 Task: Select only show unread.
Action: Mouse moved to (1004, 74)
Screenshot: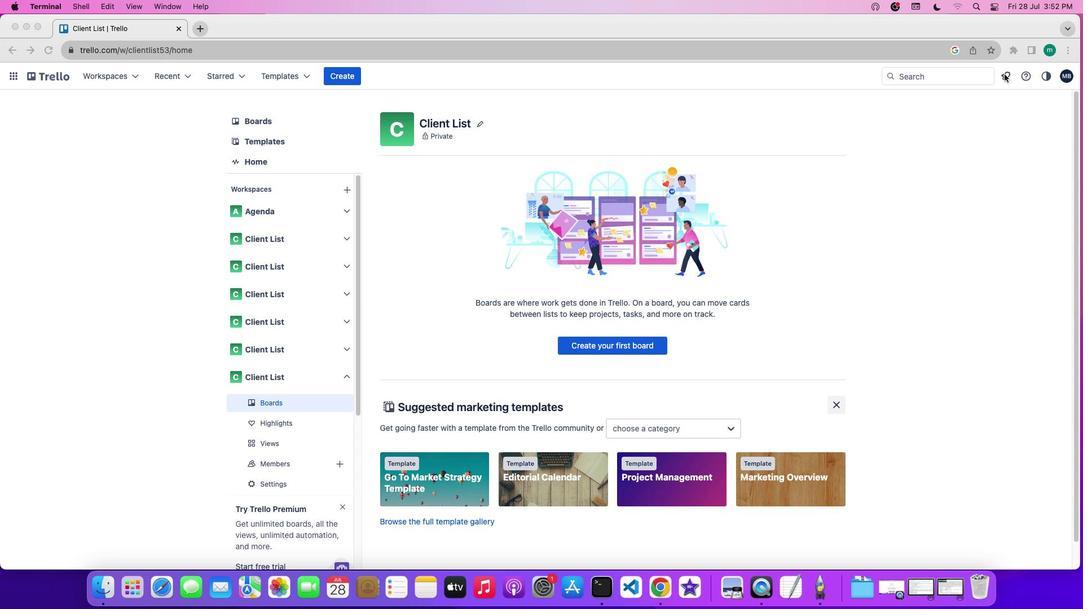 
Action: Mouse pressed left at (1004, 74)
Screenshot: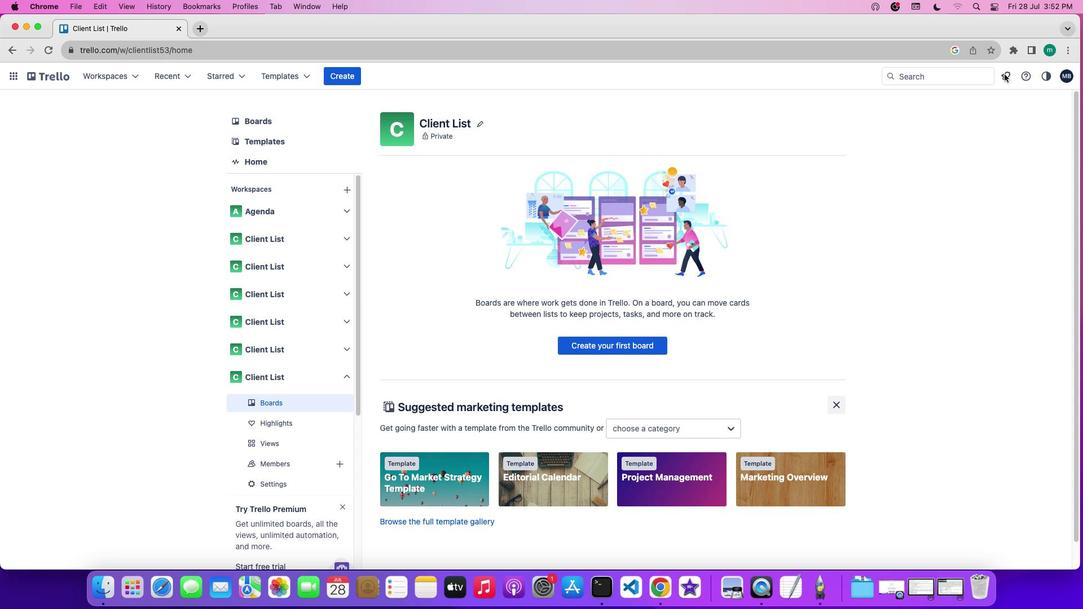 
Action: Mouse moved to (1005, 76)
Screenshot: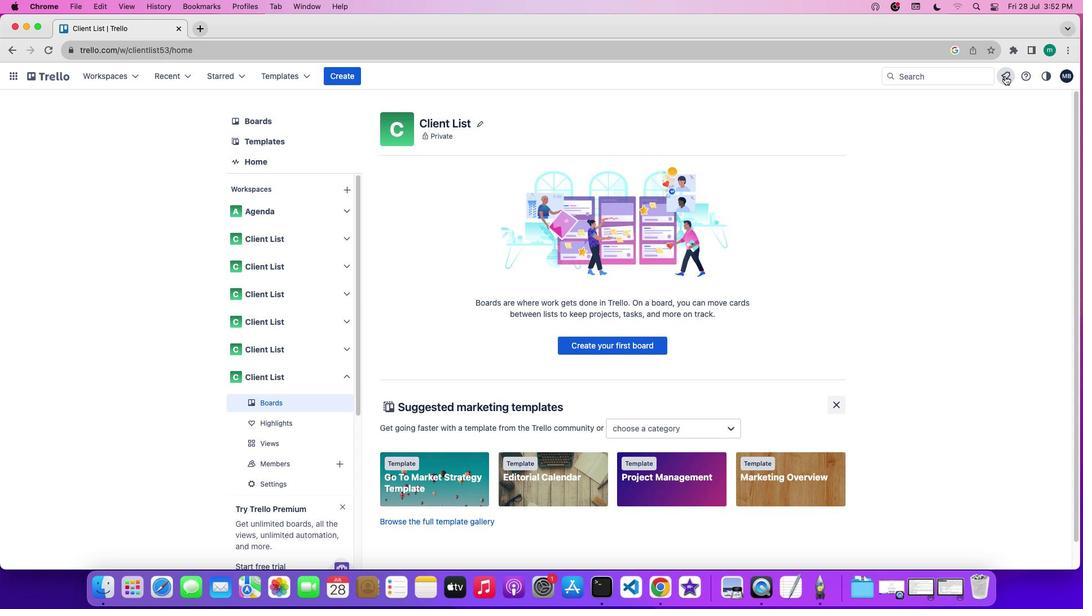 
Action: Mouse pressed left at (1005, 76)
Screenshot: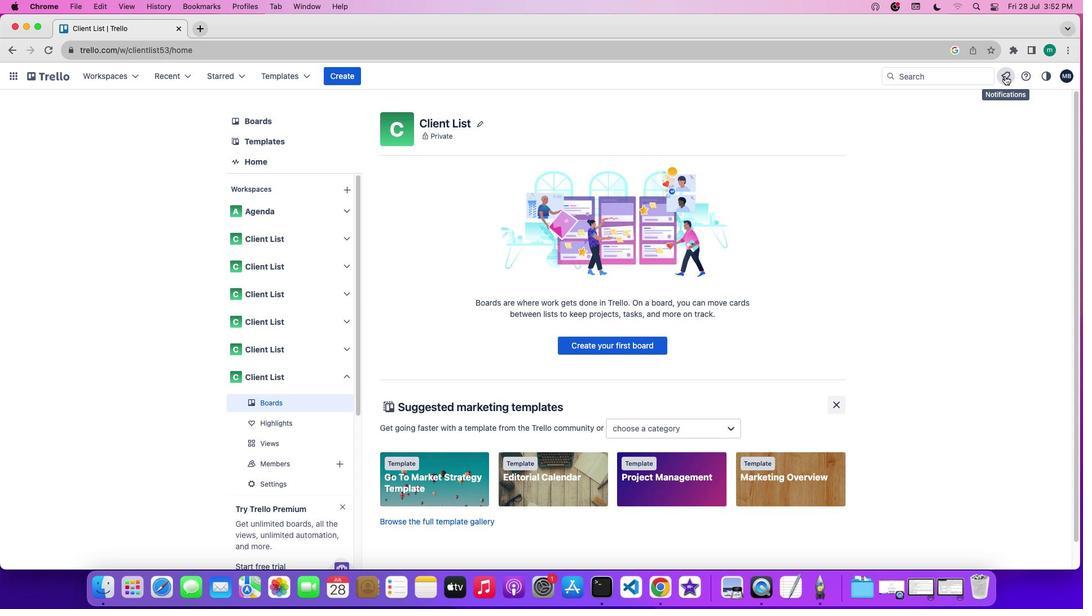 
Action: Mouse moved to (1038, 112)
Screenshot: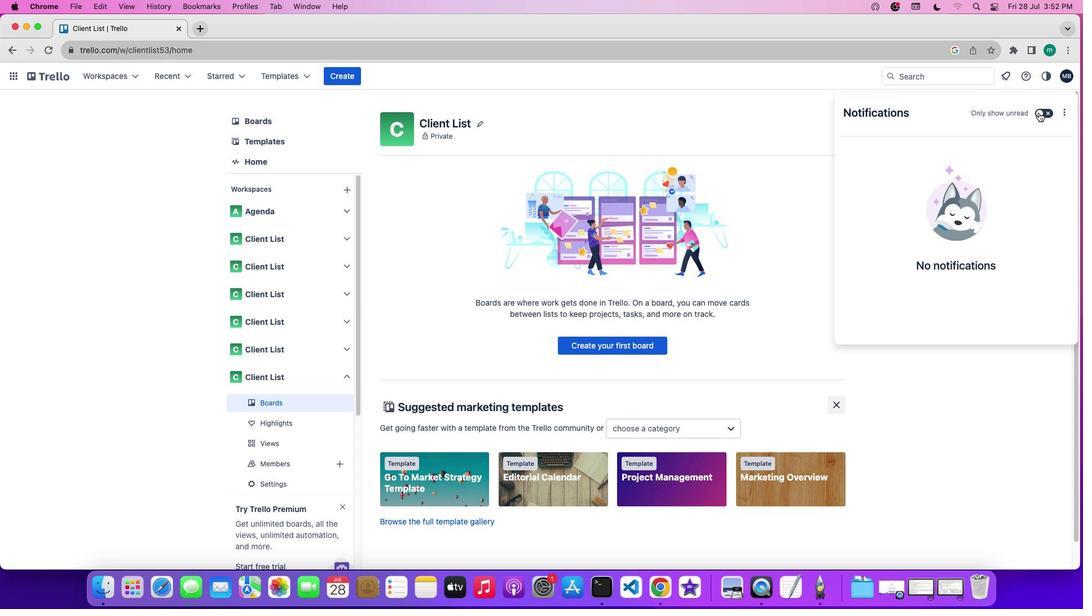 
Action: Mouse pressed left at (1038, 112)
Screenshot: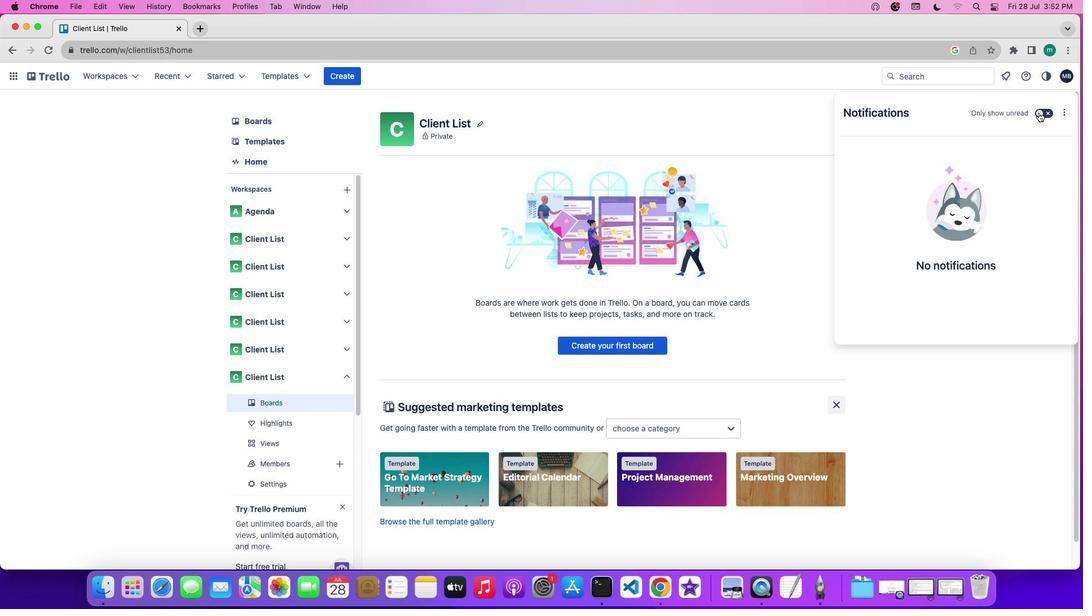
Action: Mouse moved to (1038, 150)
Screenshot: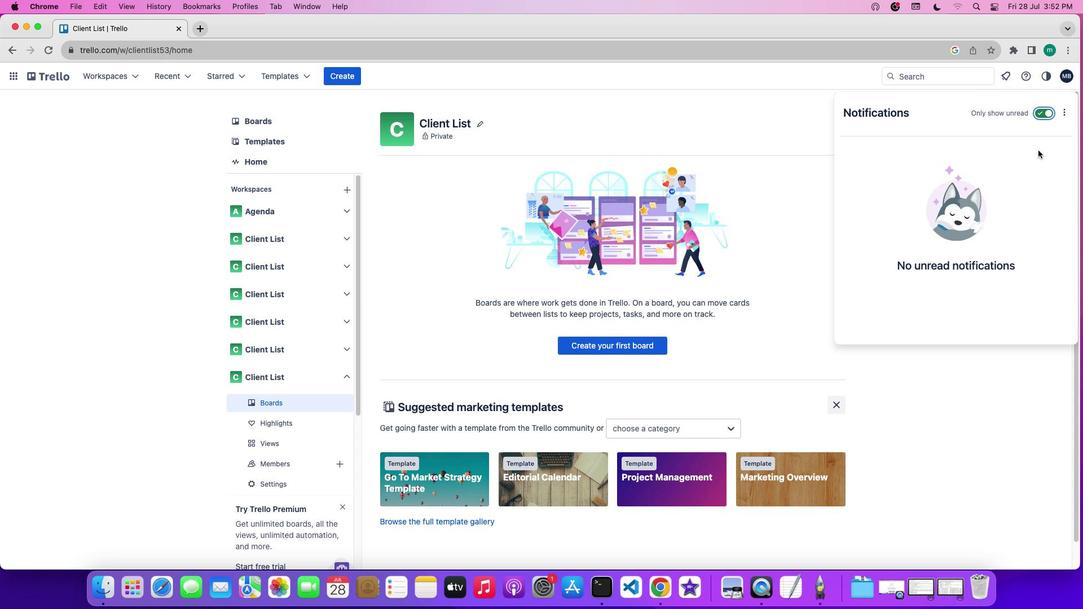 
